 Task: Use the formula "GAUSS" in spreadsheet "Project protfolio".
Action: Mouse moved to (129, 79)
Screenshot: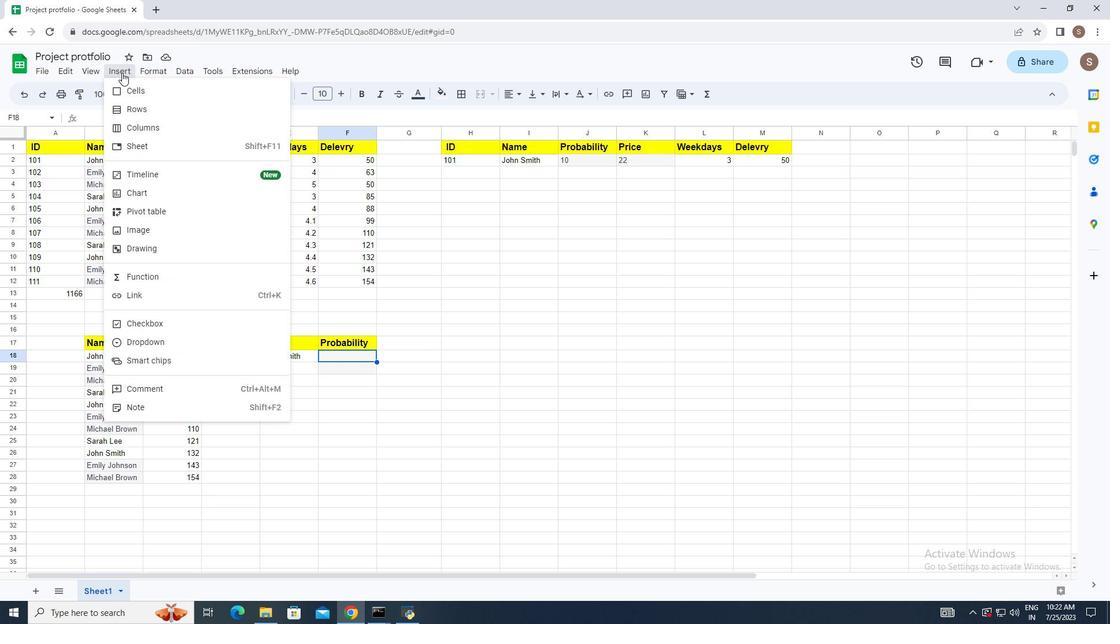 
Action: Mouse pressed left at (129, 79)
Screenshot: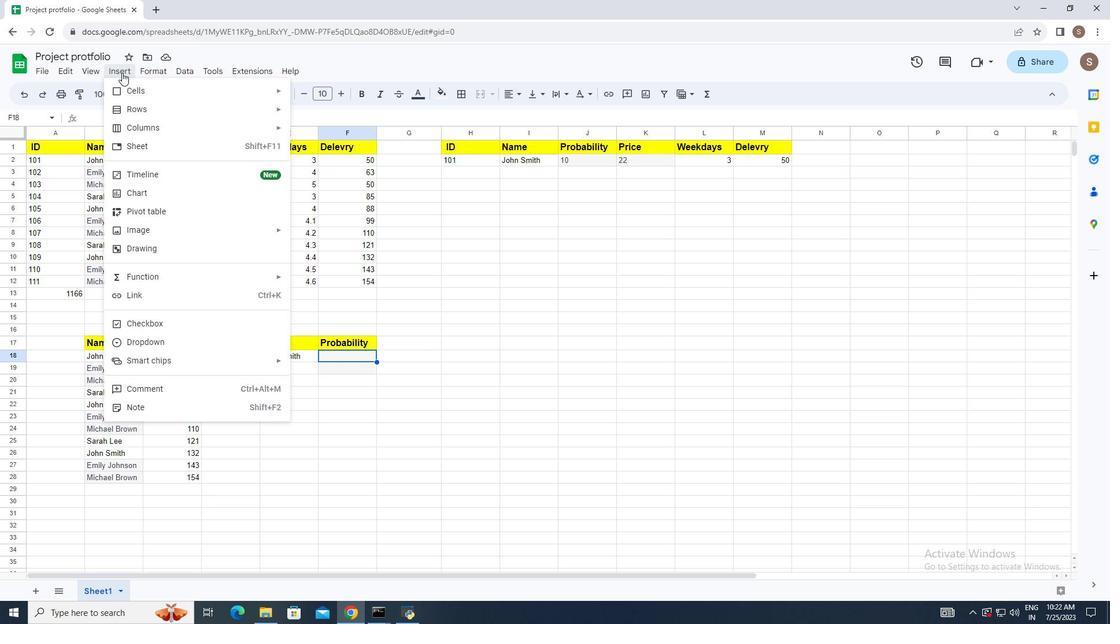 
Action: Mouse moved to (190, 289)
Screenshot: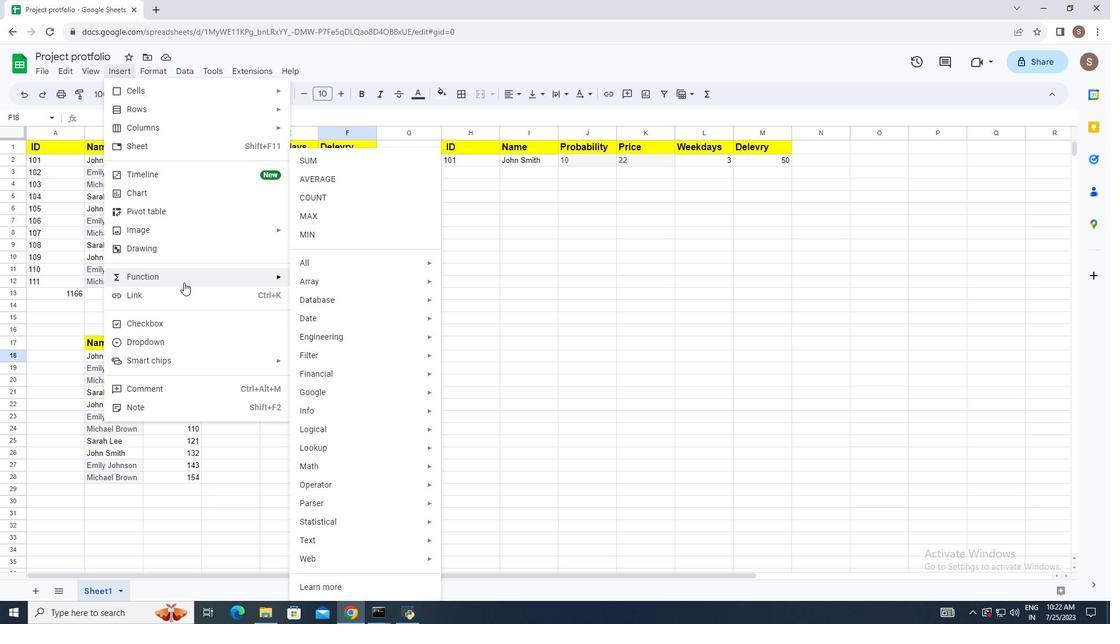 
Action: Mouse pressed left at (190, 289)
Screenshot: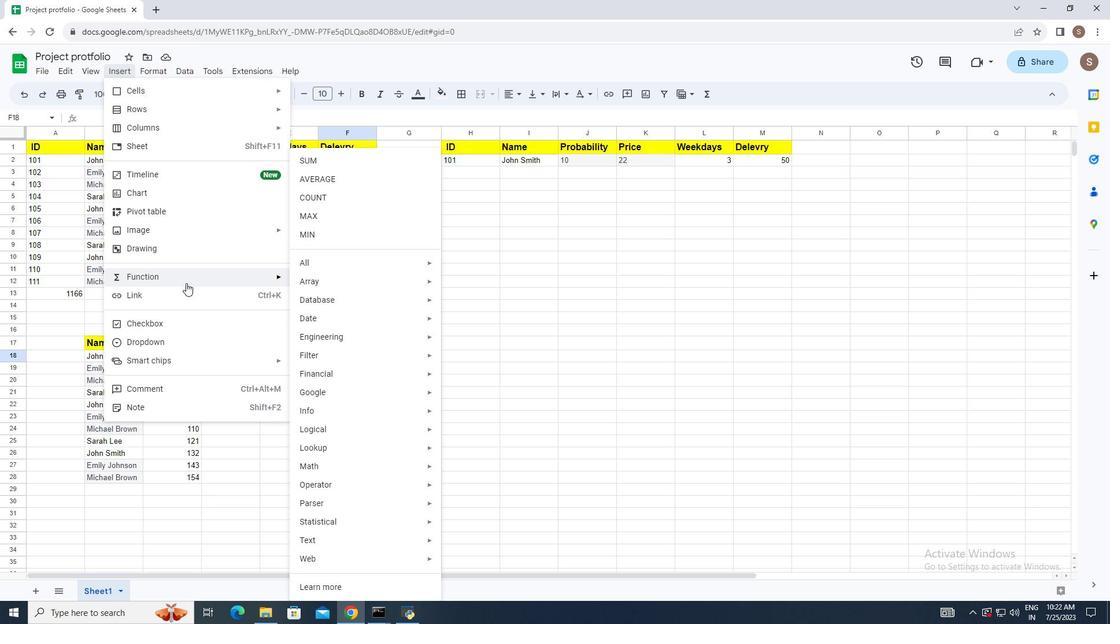 
Action: Mouse moved to (355, 271)
Screenshot: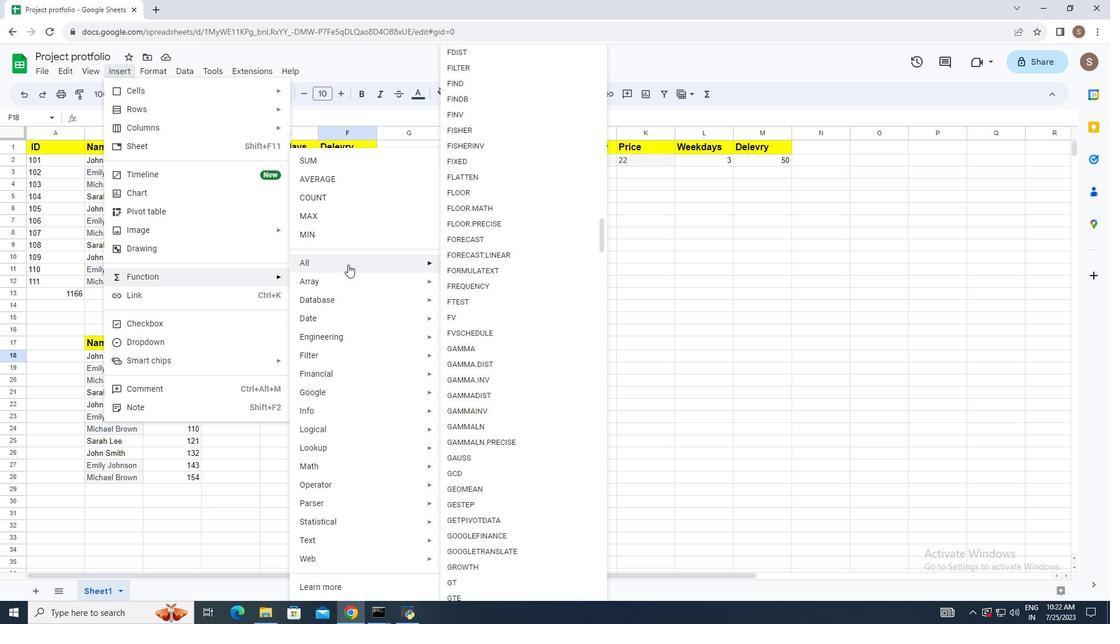 
Action: Mouse pressed left at (355, 271)
Screenshot: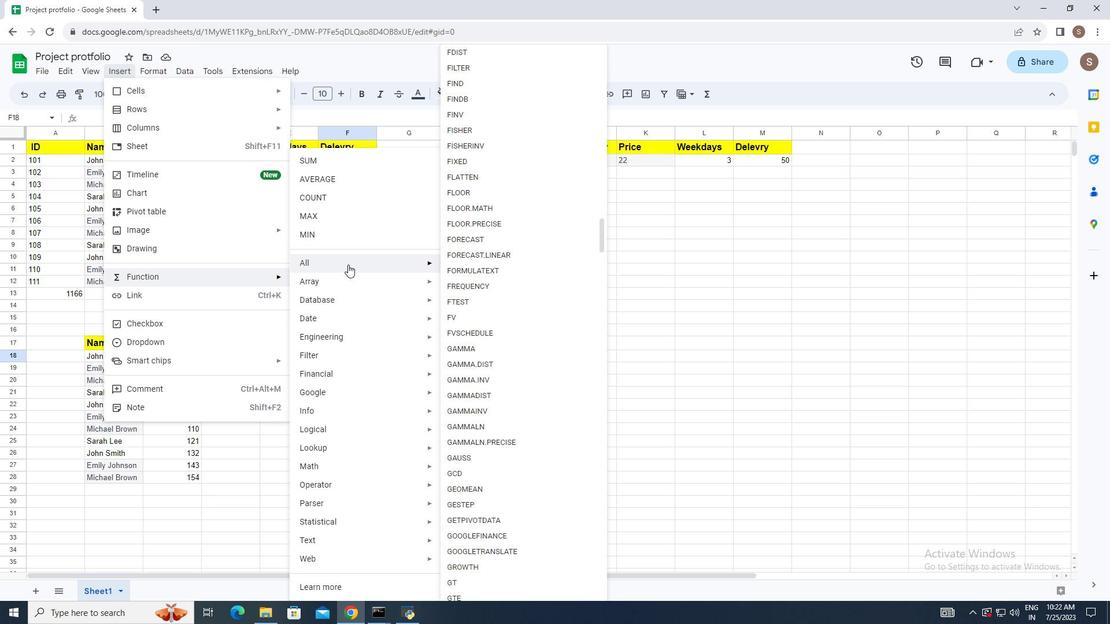 
Action: Mouse moved to (507, 466)
Screenshot: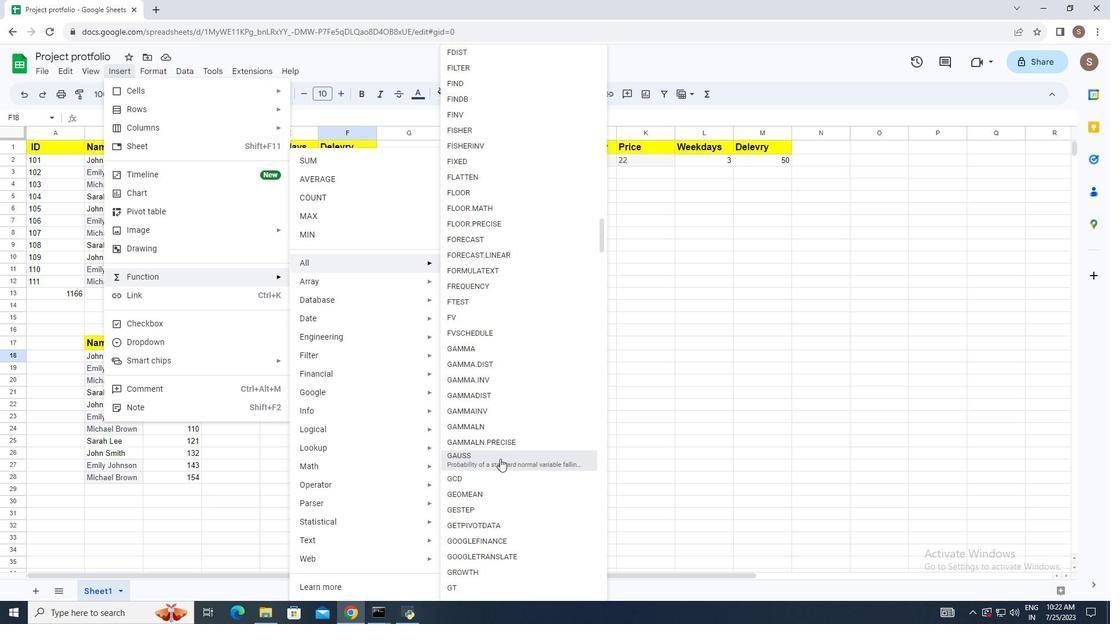 
Action: Mouse pressed left at (507, 466)
Screenshot: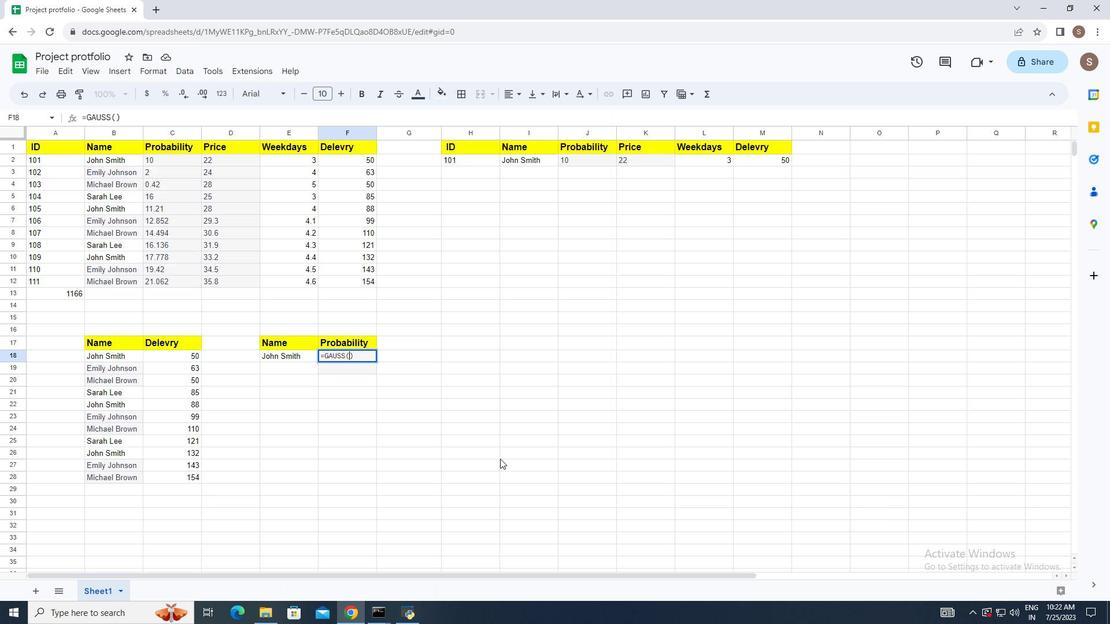 
Action: Mouse moved to (62, 168)
Screenshot: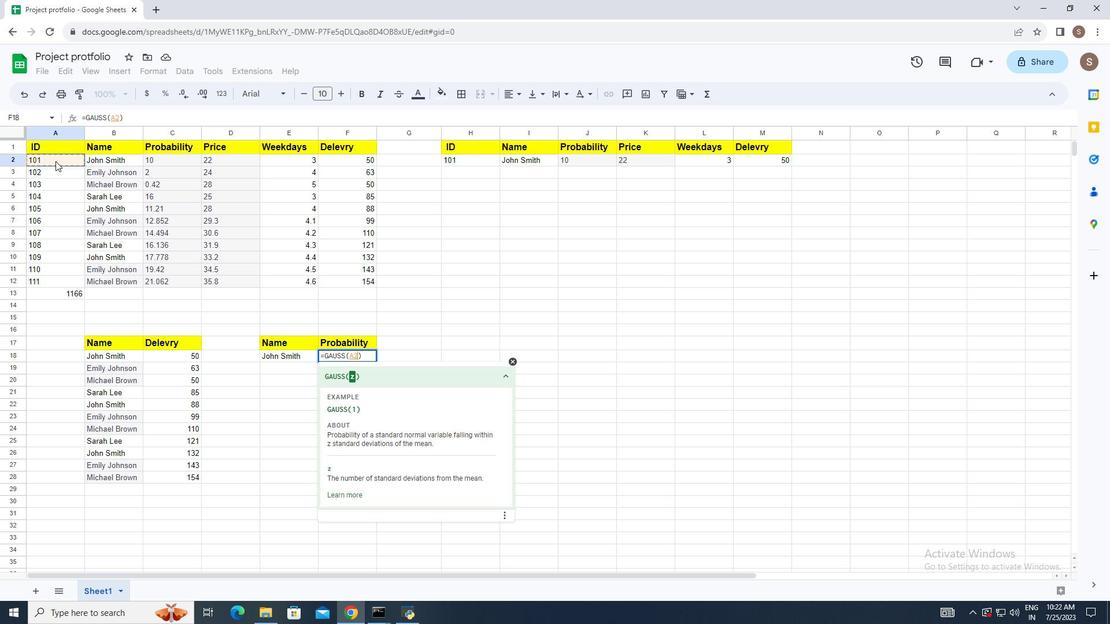 
Action: Mouse pressed left at (62, 168)
Screenshot: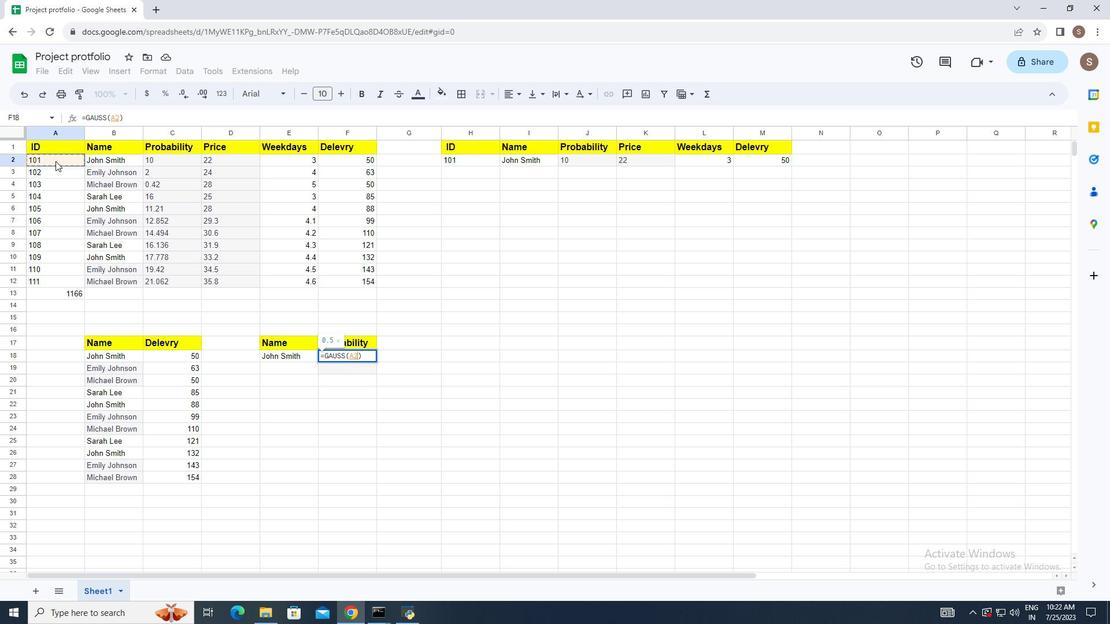 
Action: Mouse moved to (386, 407)
Screenshot: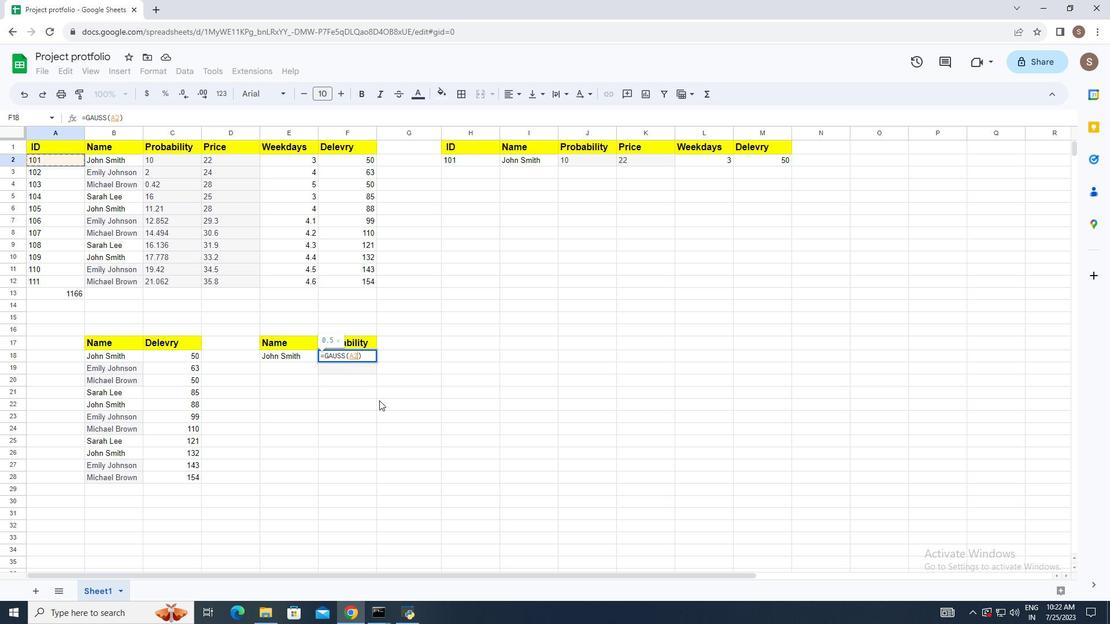 
Action: Key pressed <Key.enter>
Screenshot: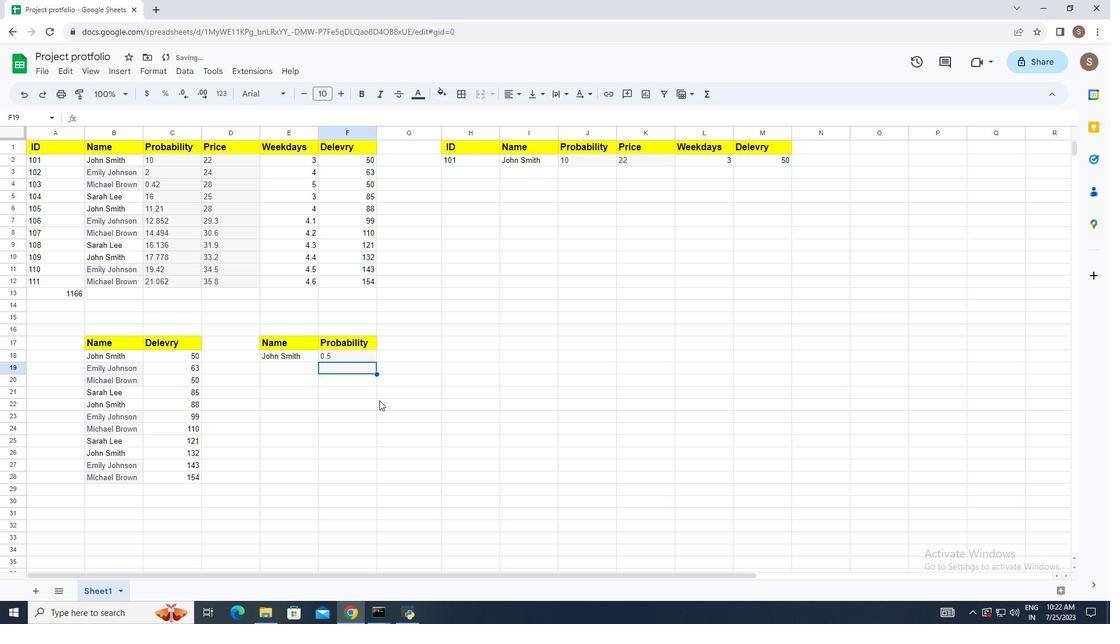 
